 Task: Set the base permissions in member privileges for the organization "Mark56771" to "No permission".
Action: Mouse moved to (947, 73)
Screenshot: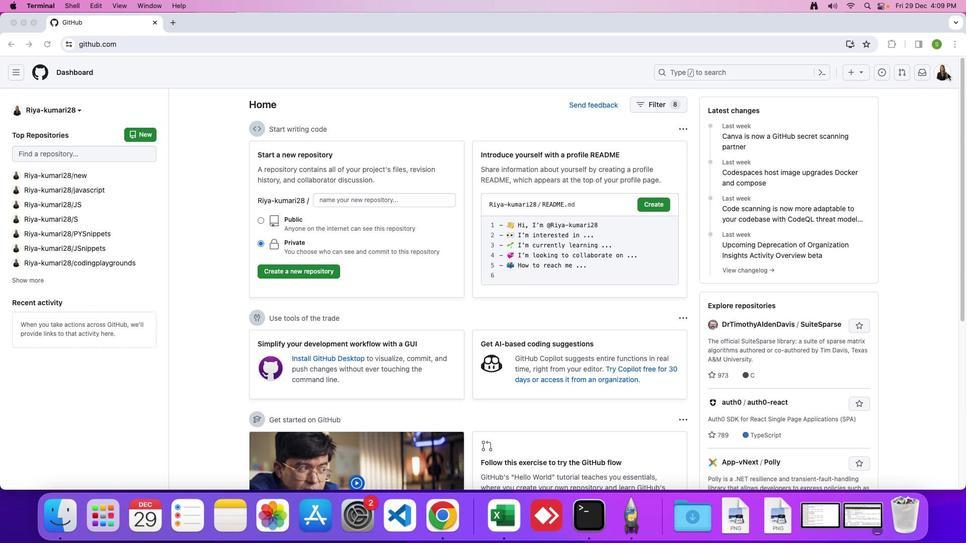 
Action: Mouse pressed left at (947, 73)
Screenshot: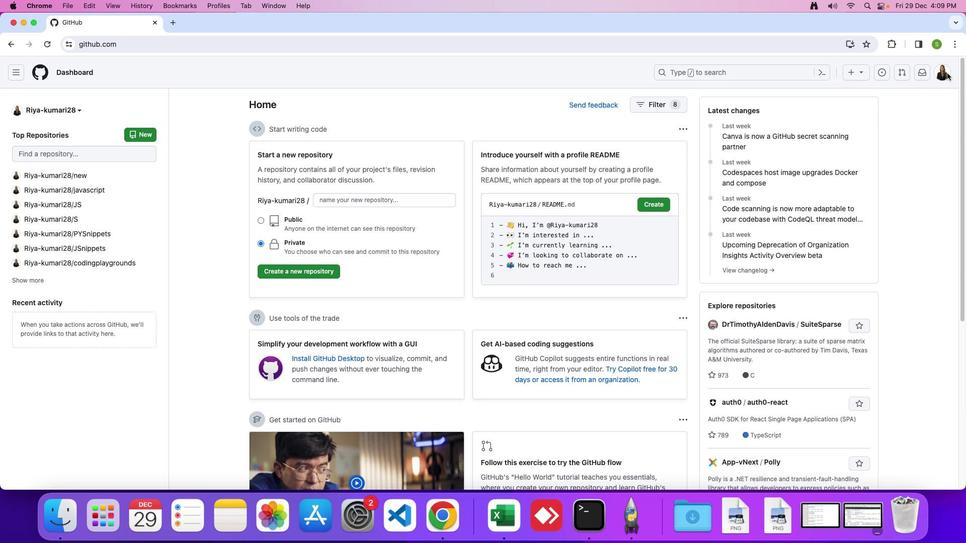 
Action: Mouse moved to (945, 73)
Screenshot: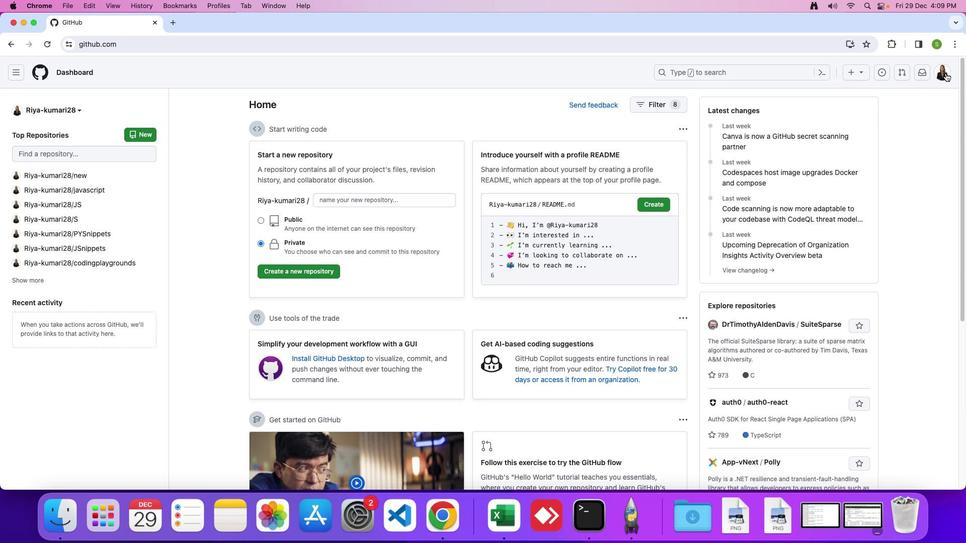
Action: Mouse pressed left at (945, 73)
Screenshot: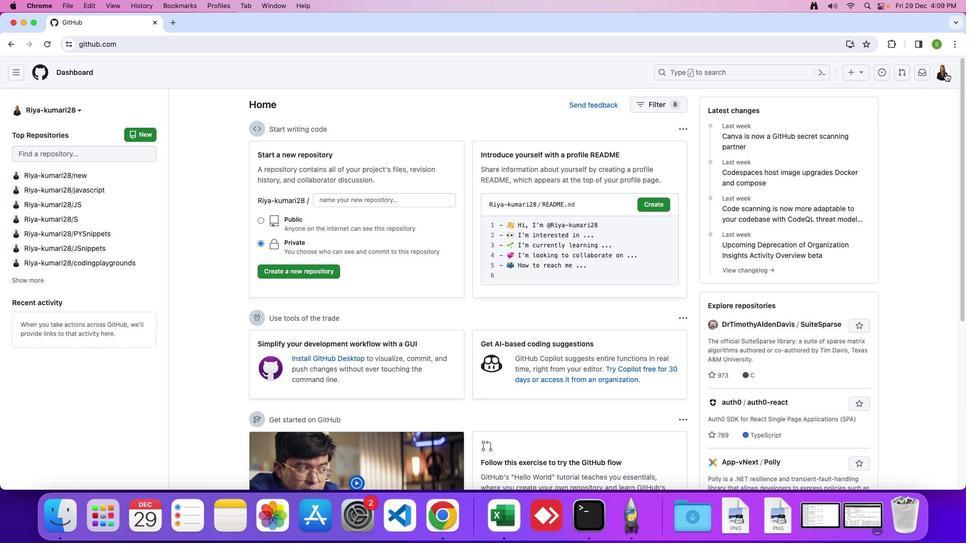 
Action: Mouse moved to (874, 193)
Screenshot: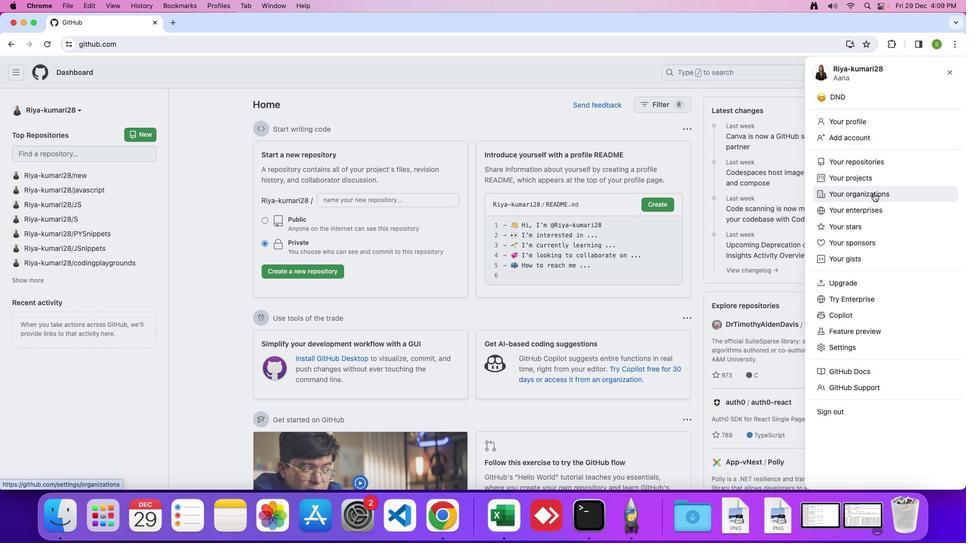 
Action: Mouse pressed left at (874, 193)
Screenshot: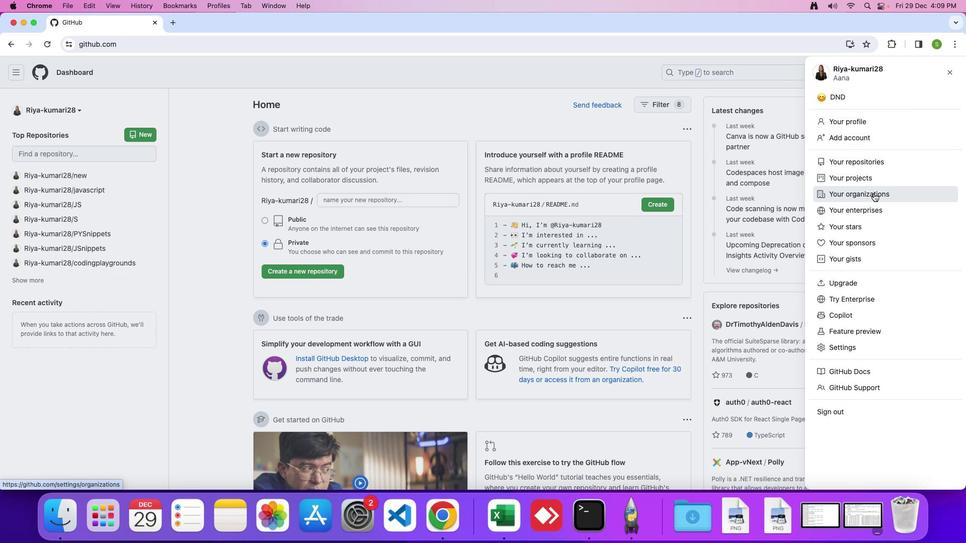 
Action: Mouse moved to (728, 206)
Screenshot: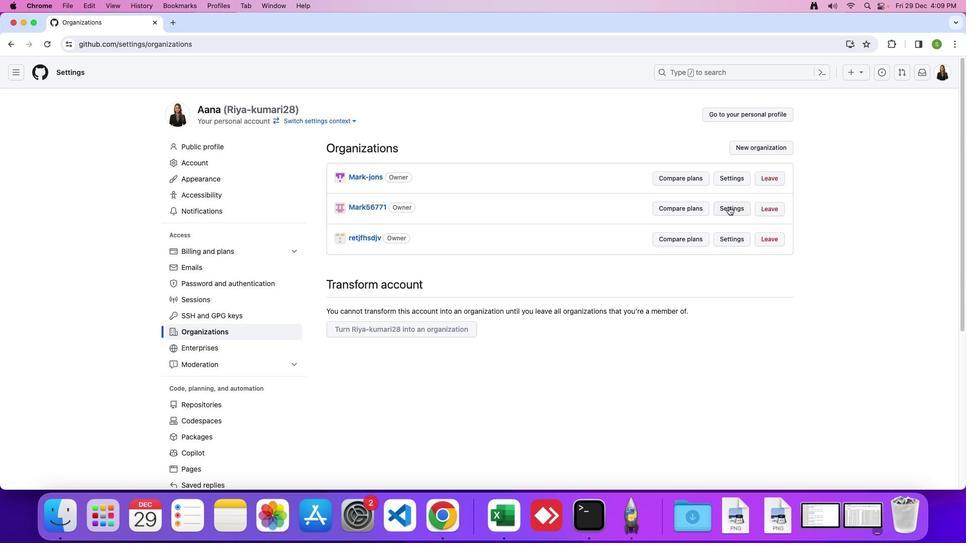 
Action: Mouse pressed left at (728, 206)
Screenshot: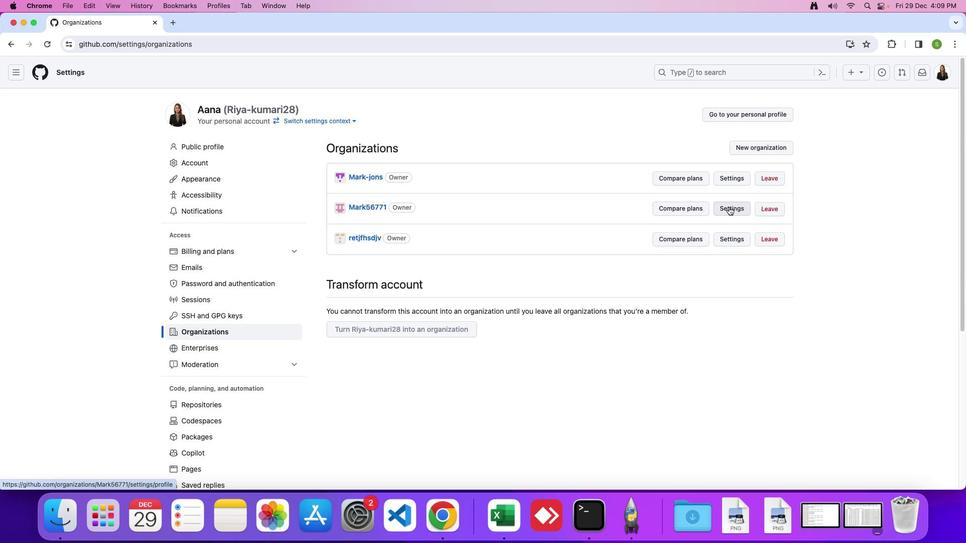 
Action: Mouse moved to (222, 240)
Screenshot: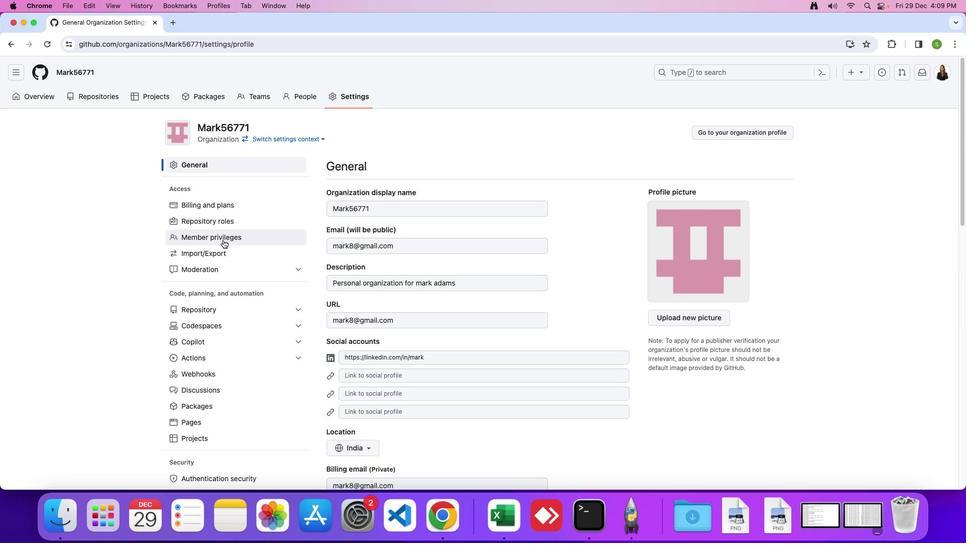 
Action: Mouse pressed left at (222, 240)
Screenshot: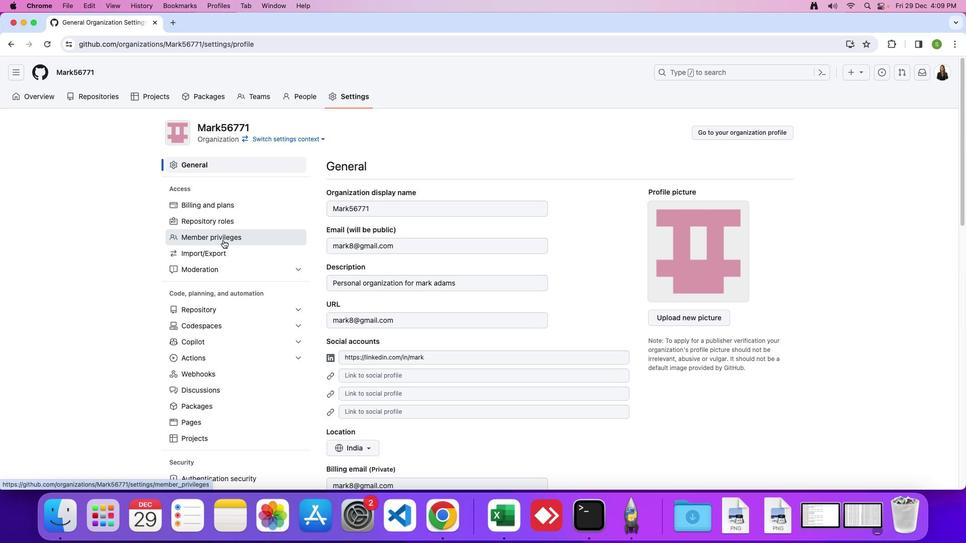 
Action: Mouse moved to (352, 249)
Screenshot: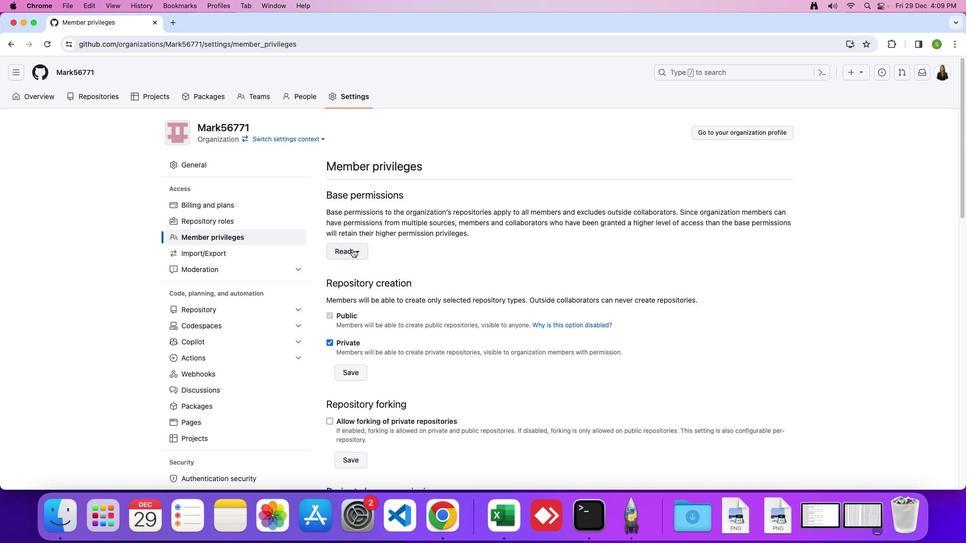 
Action: Mouse pressed left at (352, 249)
Screenshot: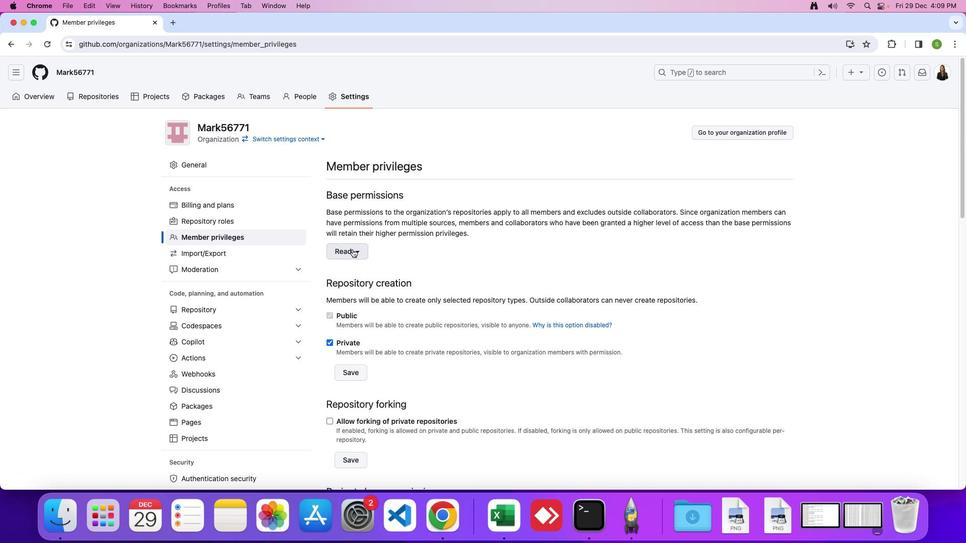 
Action: Mouse moved to (366, 292)
Screenshot: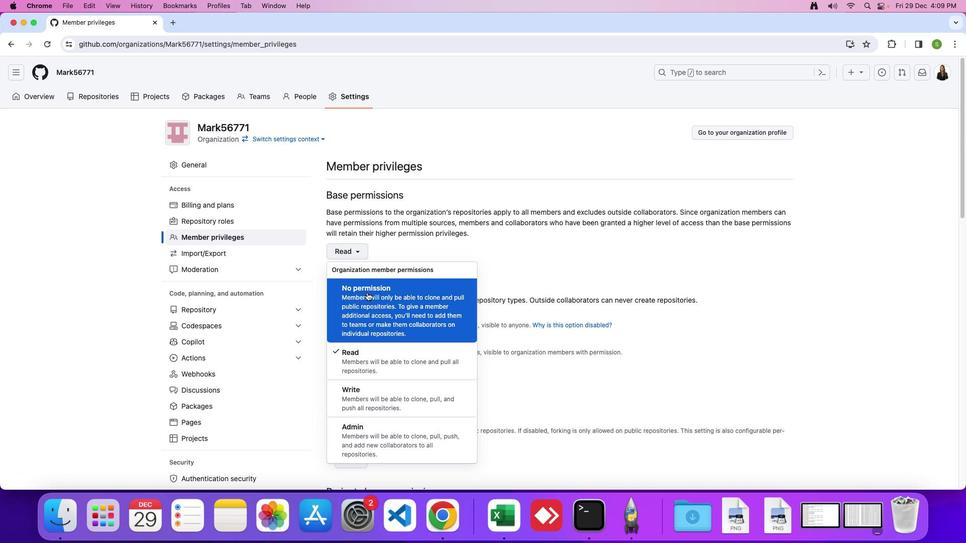 
Action: Mouse pressed left at (366, 292)
Screenshot: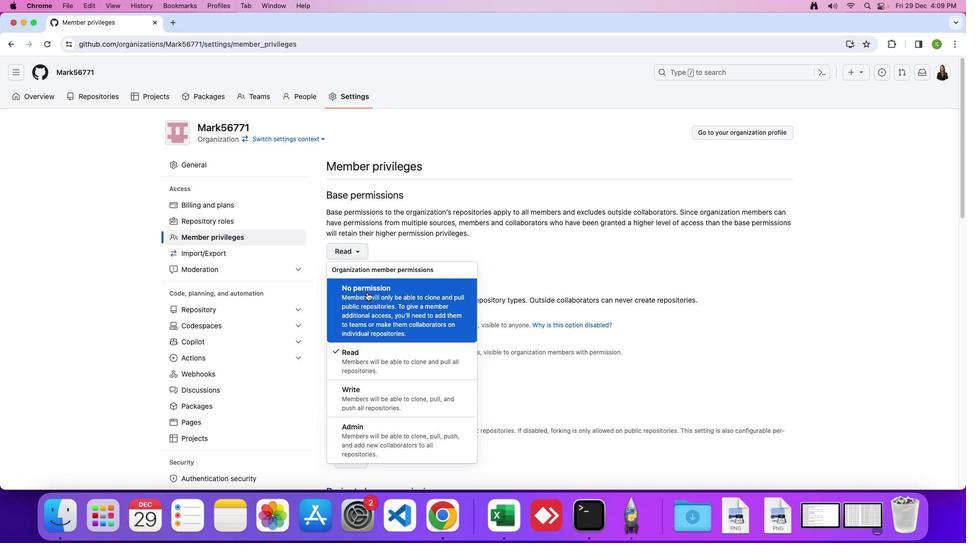 
